 Task: Manage the connection of the user
Action: Mouse moved to (116, 153)
Screenshot: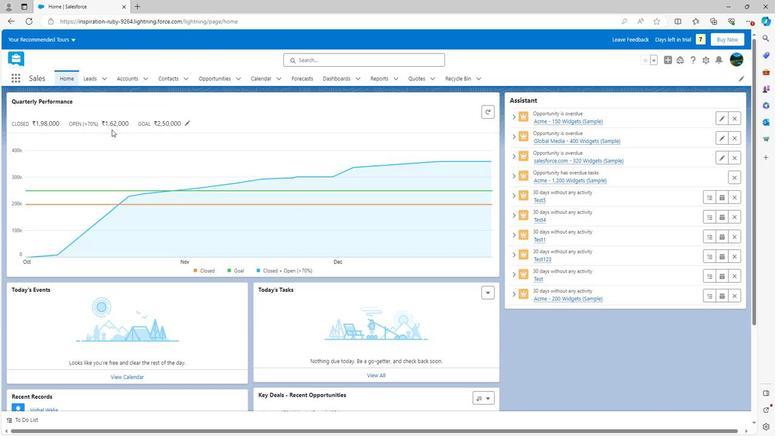 
Action: Mouse scrolled (116, 153) with delta (0, 0)
Screenshot: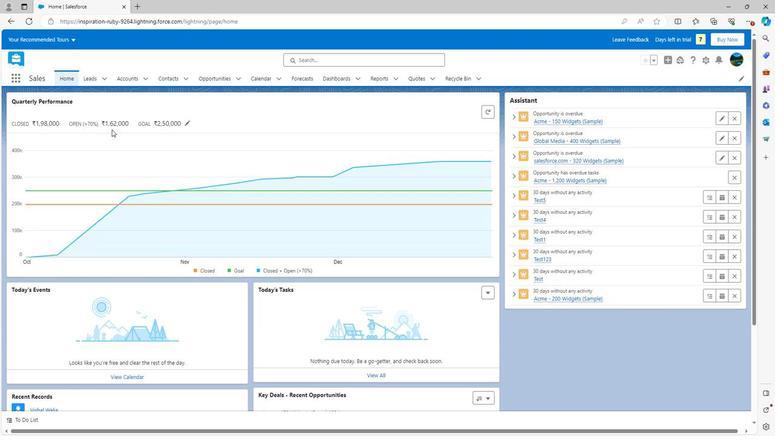 
Action: Mouse scrolled (116, 153) with delta (0, 0)
Screenshot: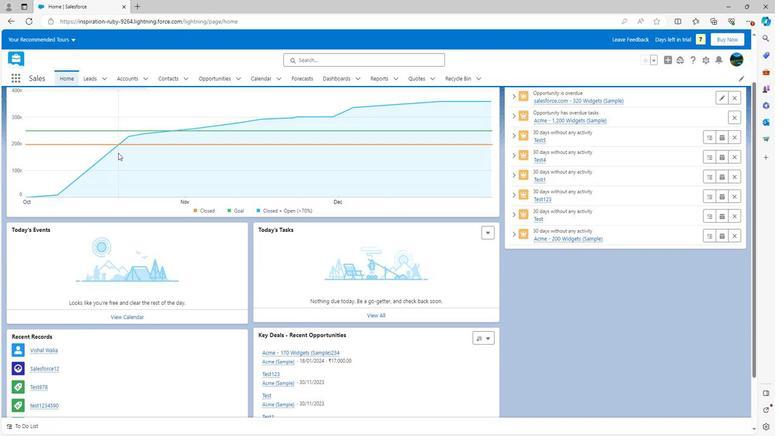
Action: Mouse scrolled (116, 153) with delta (0, 0)
Screenshot: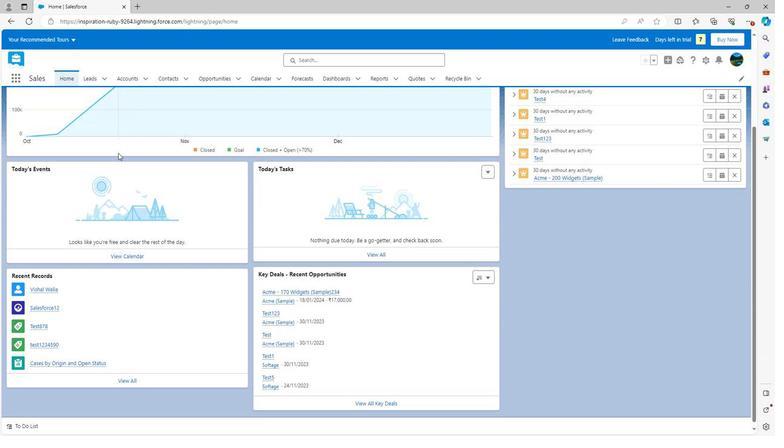 
Action: Mouse scrolled (116, 153) with delta (0, 0)
Screenshot: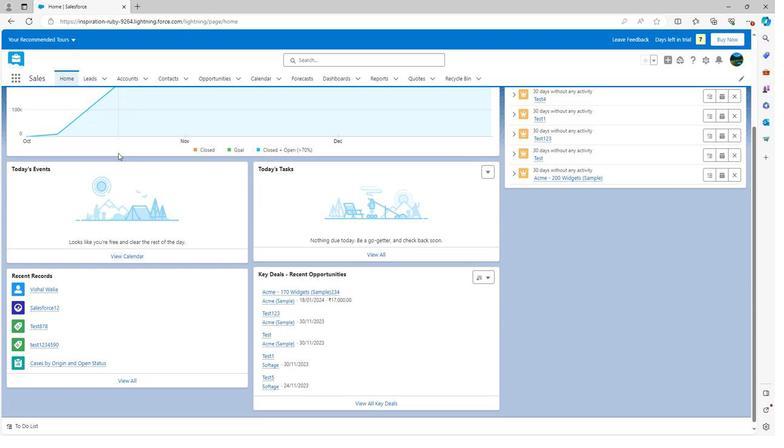 
Action: Mouse moved to (116, 153)
Screenshot: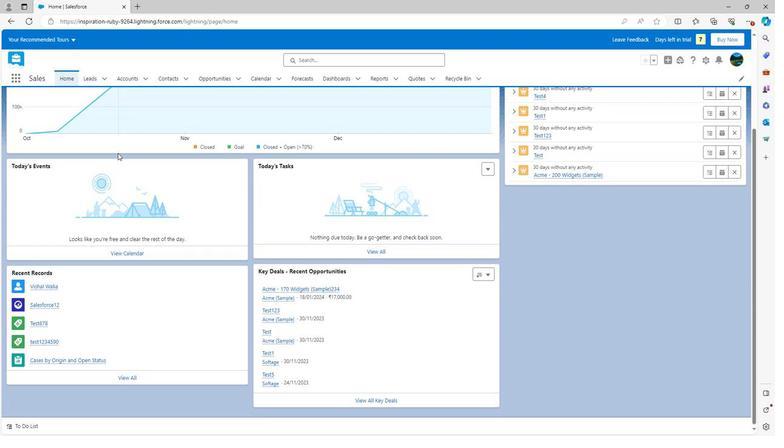 
Action: Mouse scrolled (116, 153) with delta (0, 0)
Screenshot: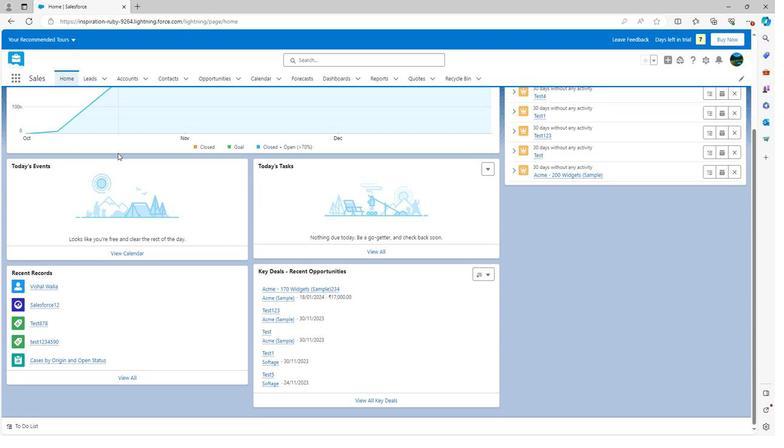 
Action: Mouse moved to (116, 153)
Screenshot: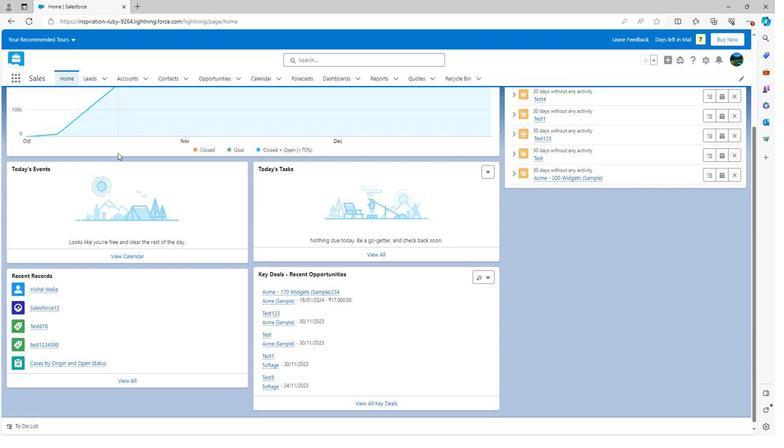 
Action: Mouse scrolled (116, 153) with delta (0, 0)
Screenshot: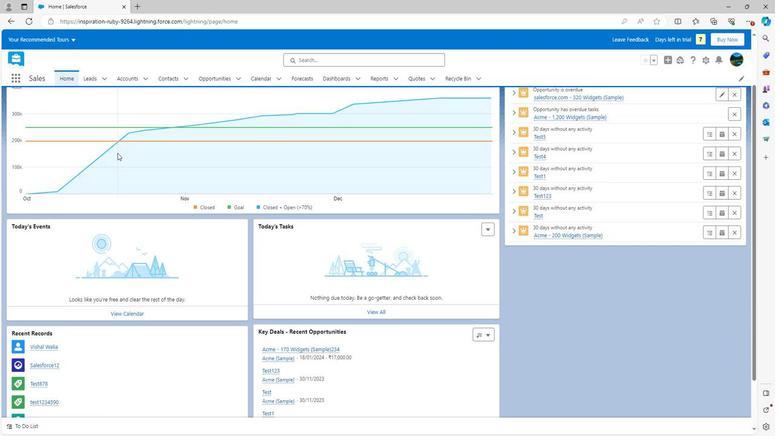 
Action: Mouse scrolled (116, 153) with delta (0, 0)
Screenshot: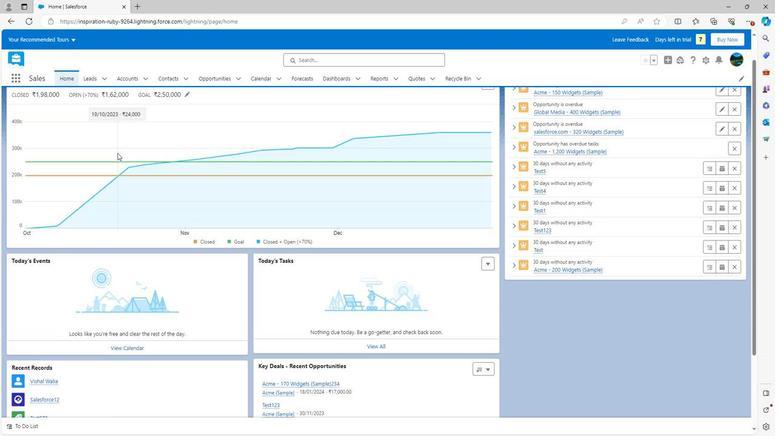 
Action: Mouse moved to (733, 59)
Screenshot: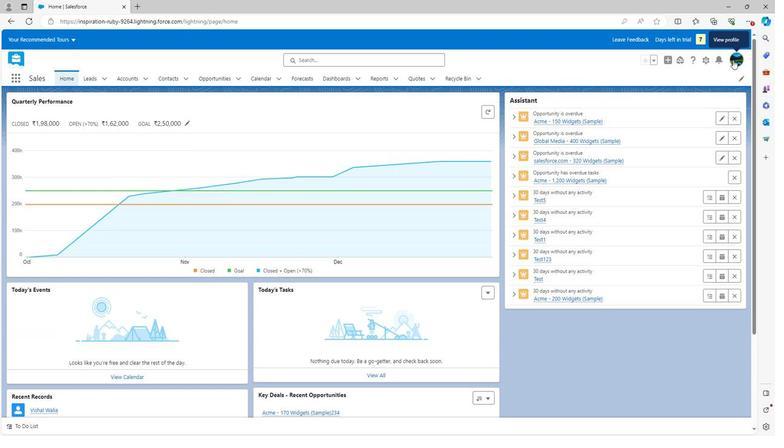 
Action: Mouse pressed left at (733, 59)
Screenshot: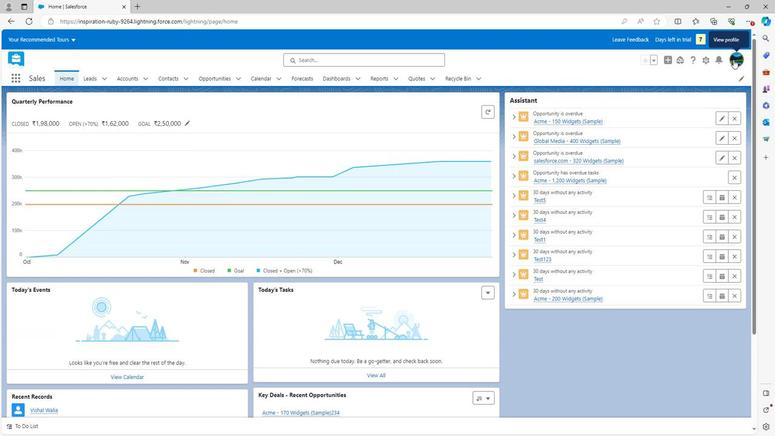 
Action: Mouse moved to (641, 101)
Screenshot: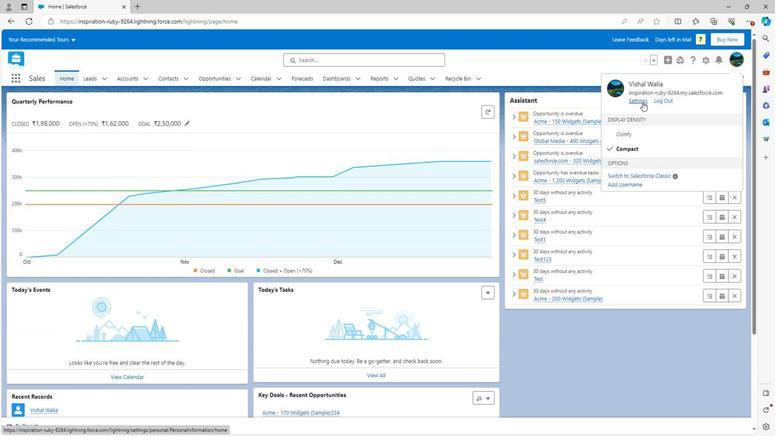 
Action: Mouse pressed left at (641, 101)
Screenshot: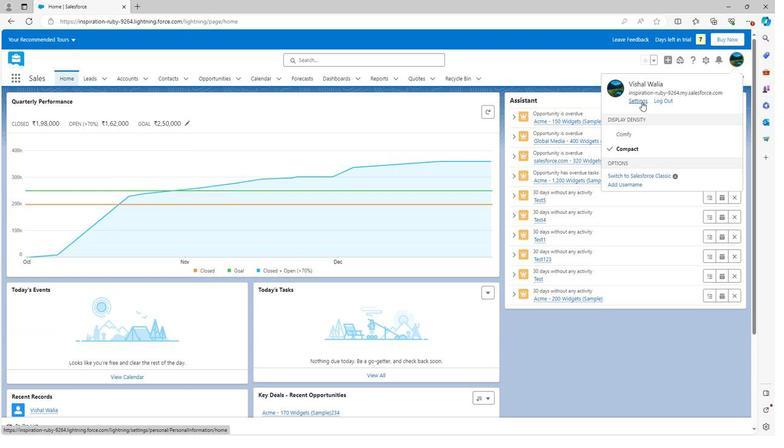 
Action: Mouse moved to (9, 132)
Screenshot: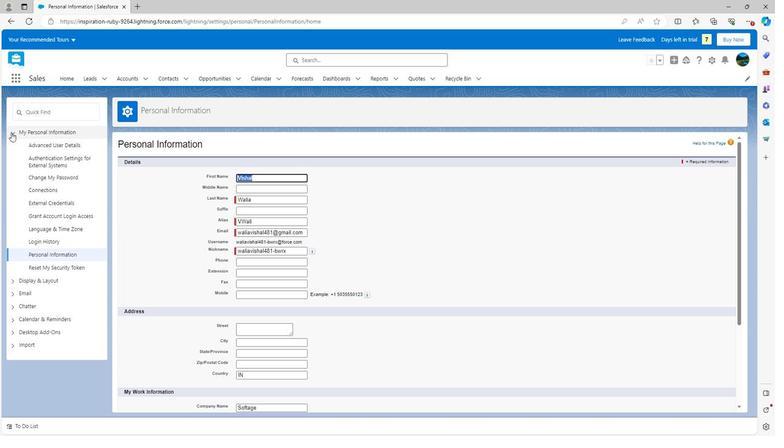 
Action: Mouse pressed left at (9, 132)
Screenshot: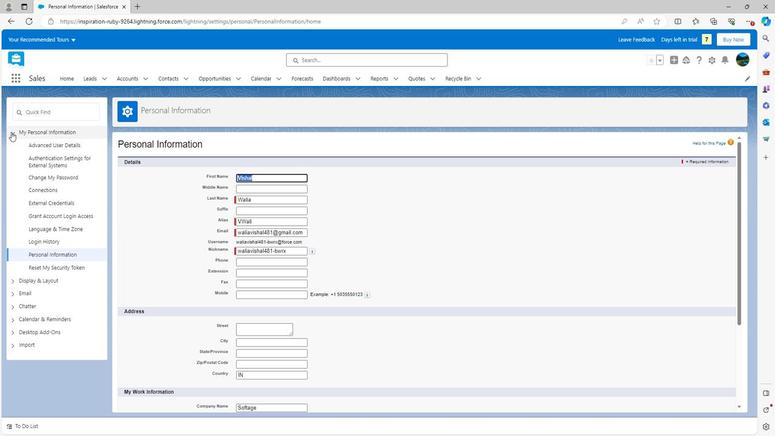 
Action: Mouse moved to (10, 130)
Screenshot: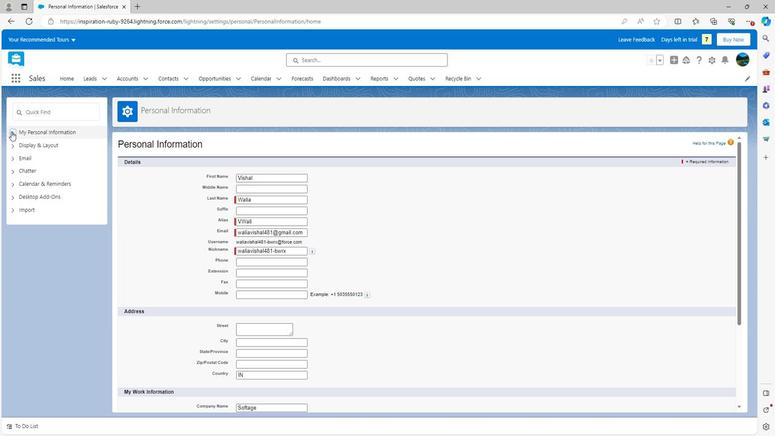 
Action: Mouse pressed left at (10, 130)
Screenshot: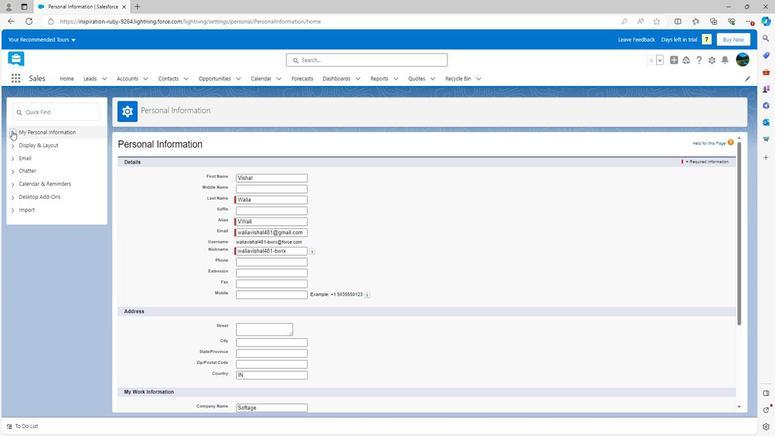 
Action: Mouse moved to (37, 190)
Screenshot: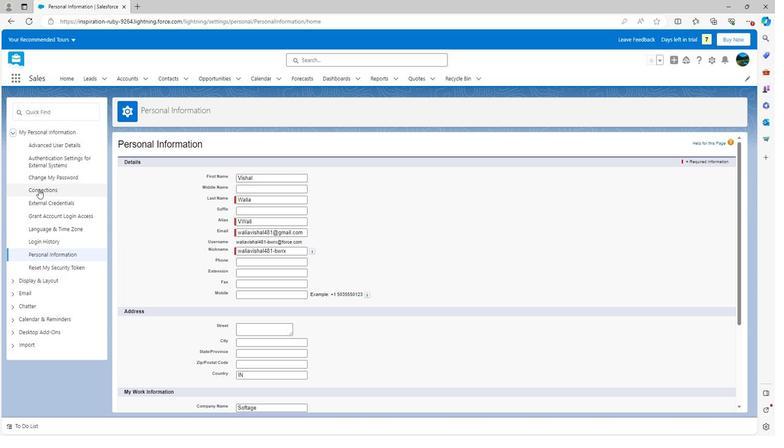 
Action: Mouse pressed left at (37, 190)
Screenshot: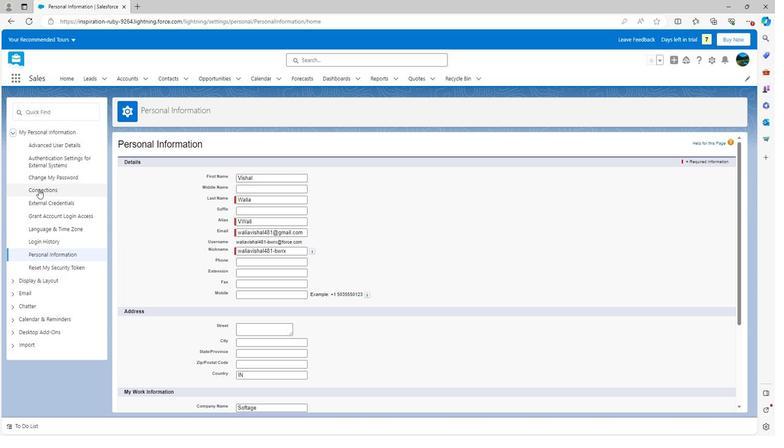 
Action: Mouse moved to (131, 209)
Screenshot: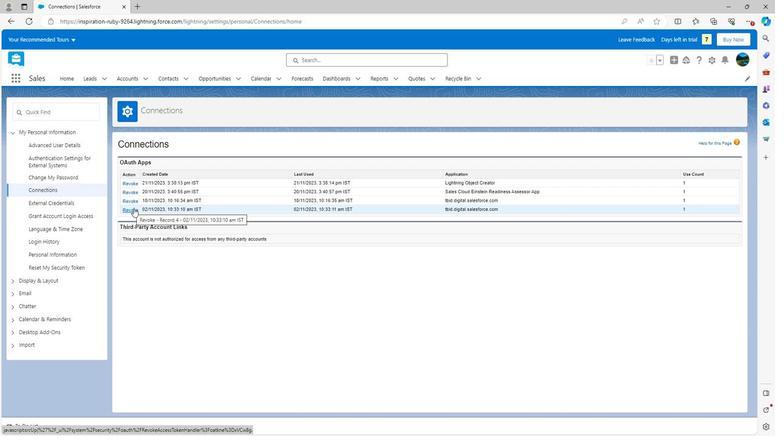 
Action: Mouse pressed left at (131, 209)
Screenshot: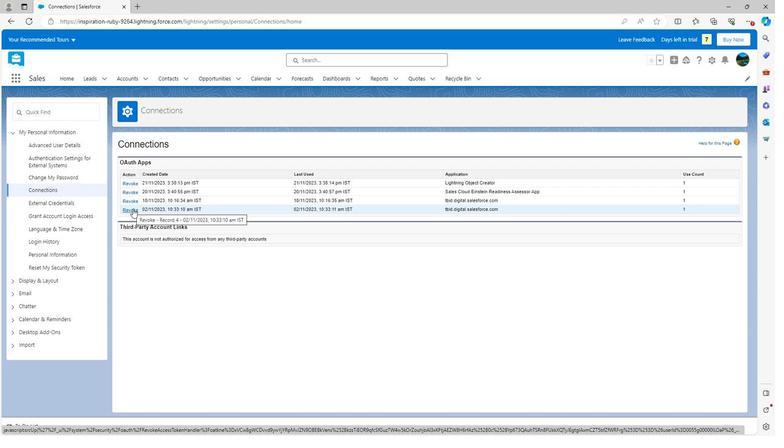 
Action: Mouse moved to (427, 66)
Screenshot: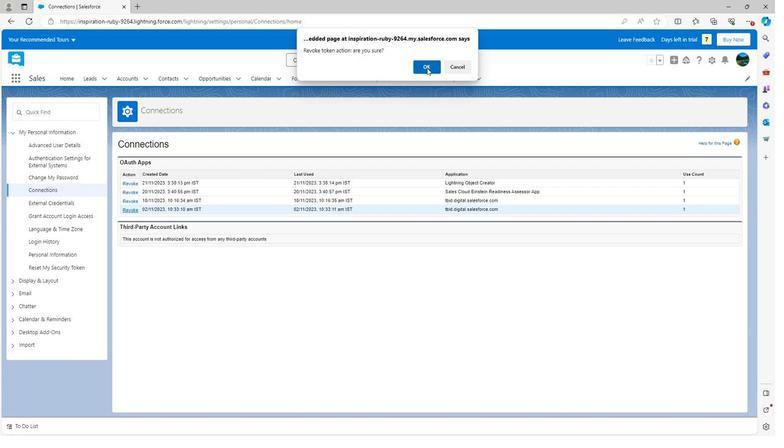 
Action: Mouse pressed left at (427, 66)
Screenshot: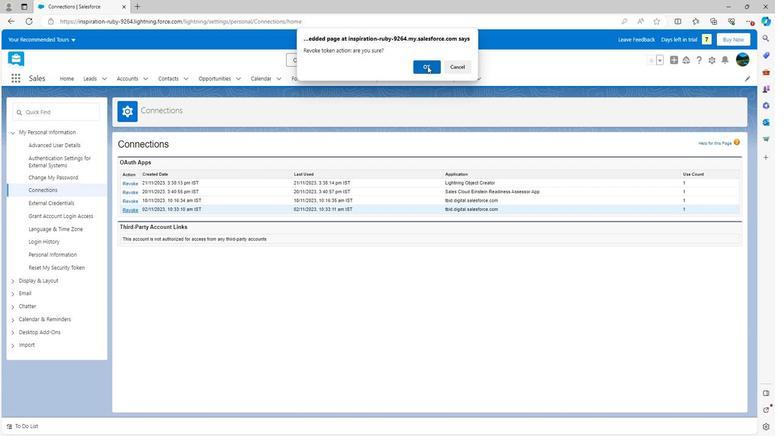 
Action: Mouse moved to (678, 203)
Screenshot: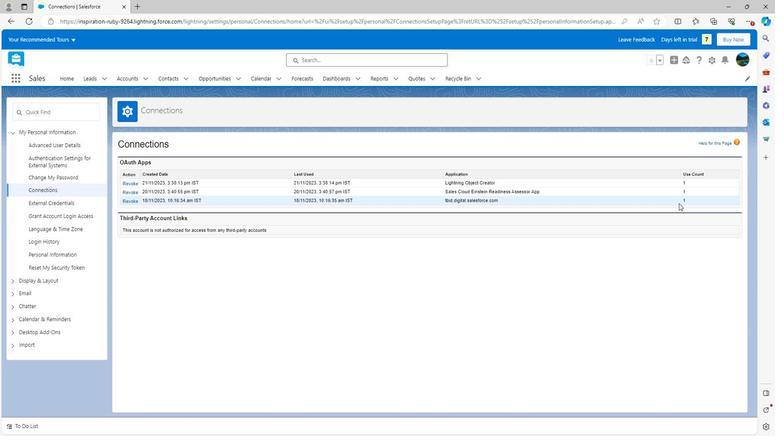 
